 Task: Select "calendar" in view as.
Action: Mouse moved to (312, 484)
Screenshot: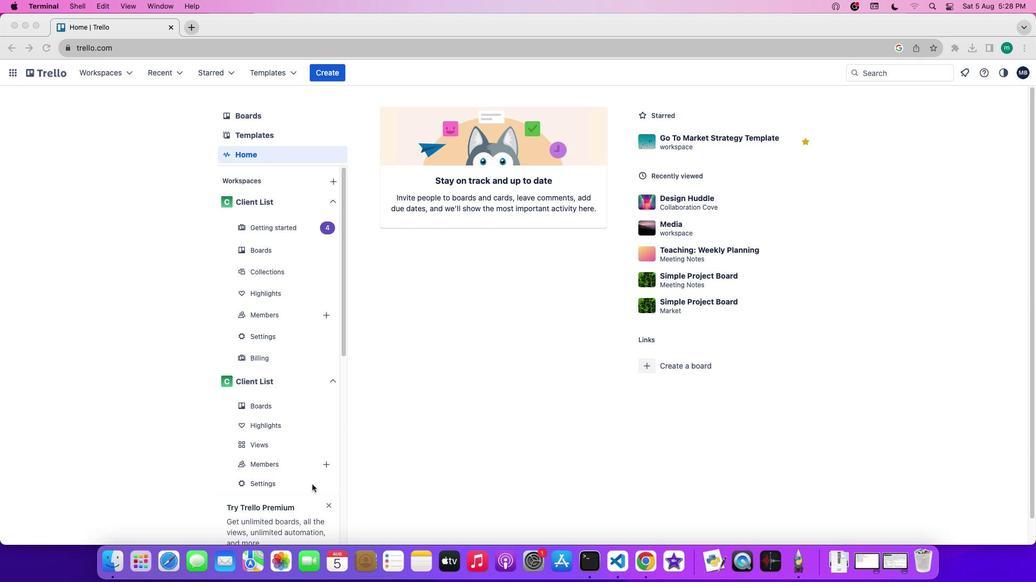 
Action: Mouse pressed left at (312, 484)
Screenshot: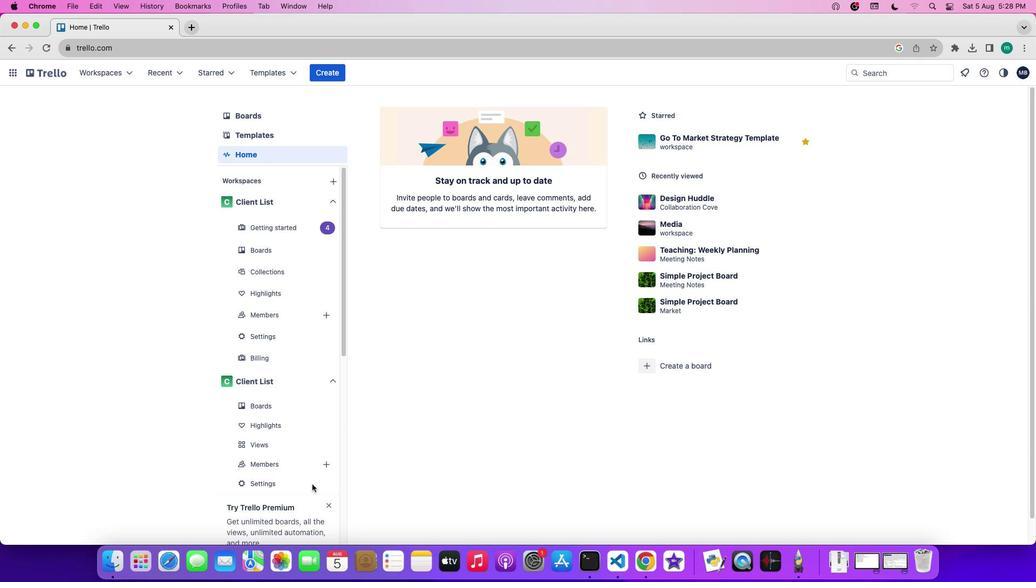 
Action: Mouse moved to (312, 485)
Screenshot: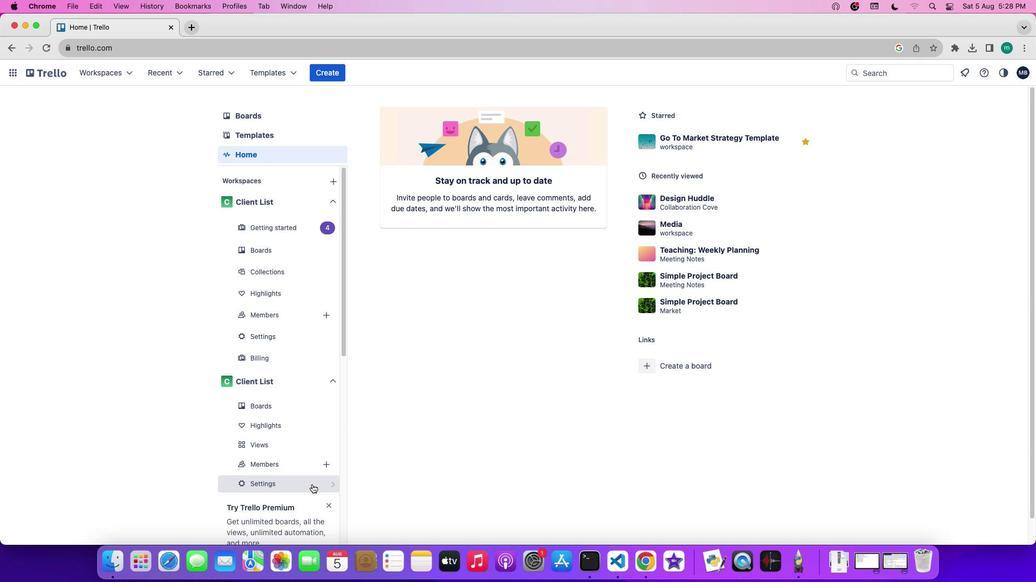 
Action: Mouse pressed left at (312, 485)
Screenshot: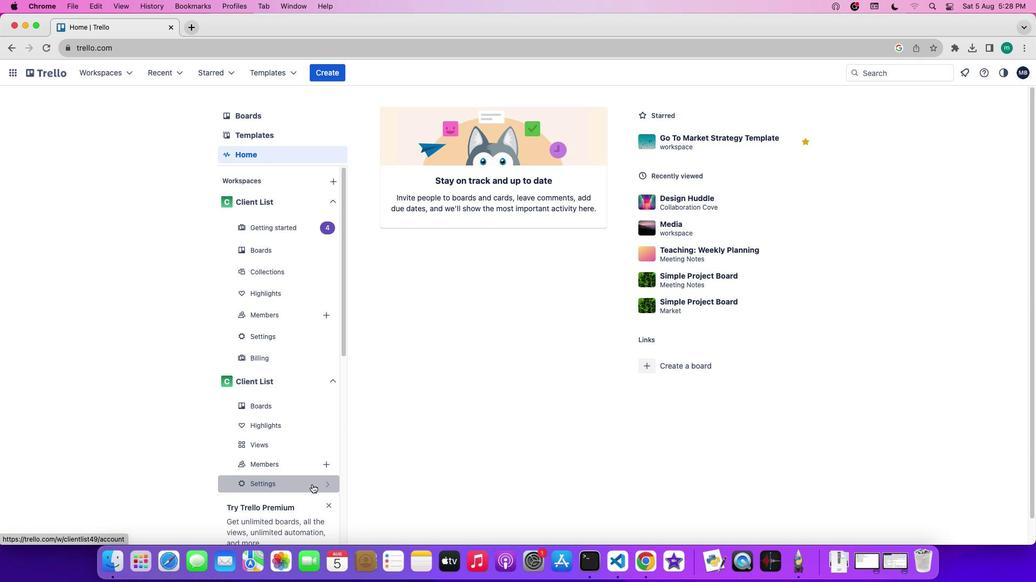 
Action: Mouse moved to (100, 216)
Screenshot: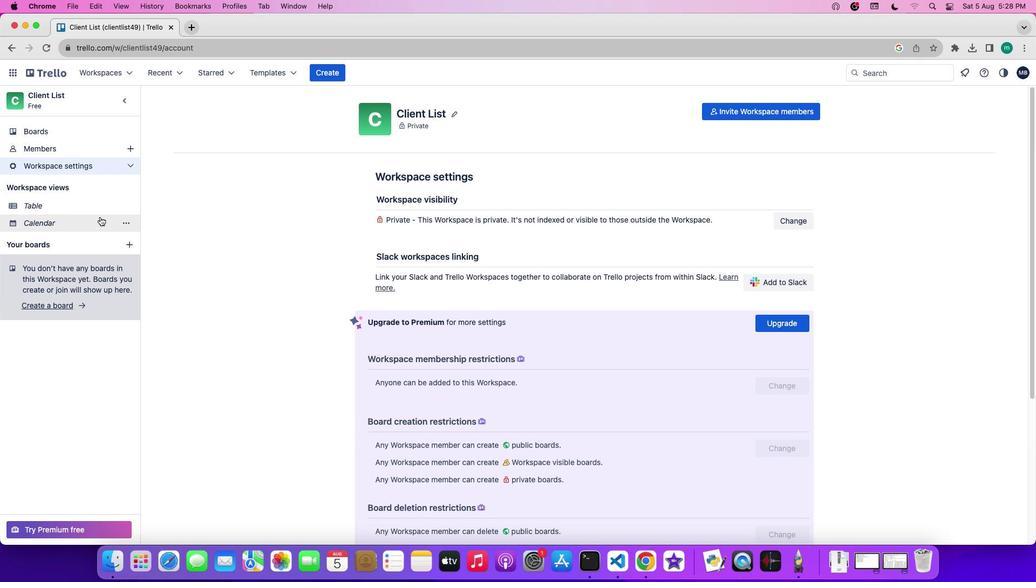 
Action: Mouse pressed left at (100, 216)
Screenshot: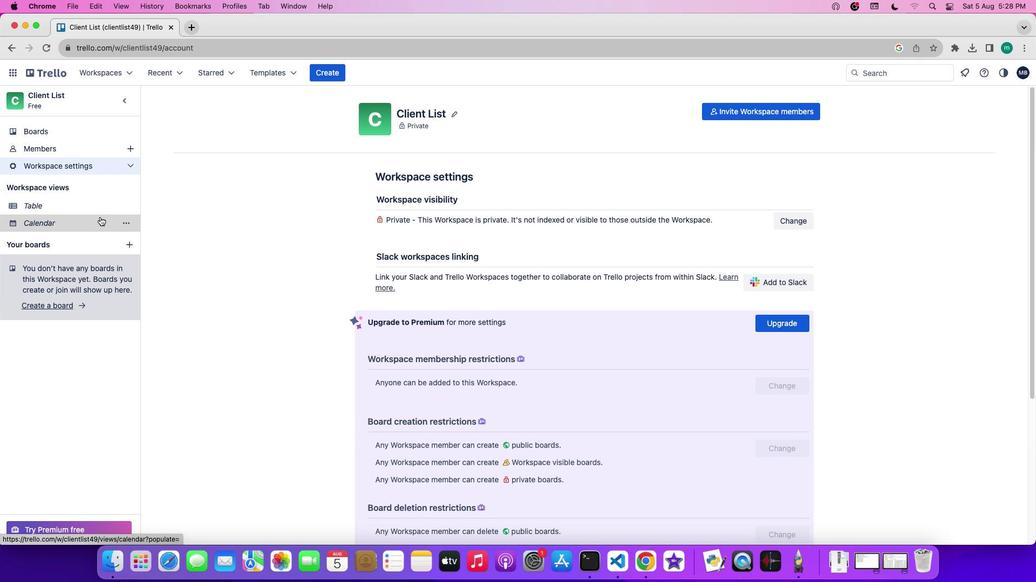 
Action: Mouse moved to (190, 232)
Screenshot: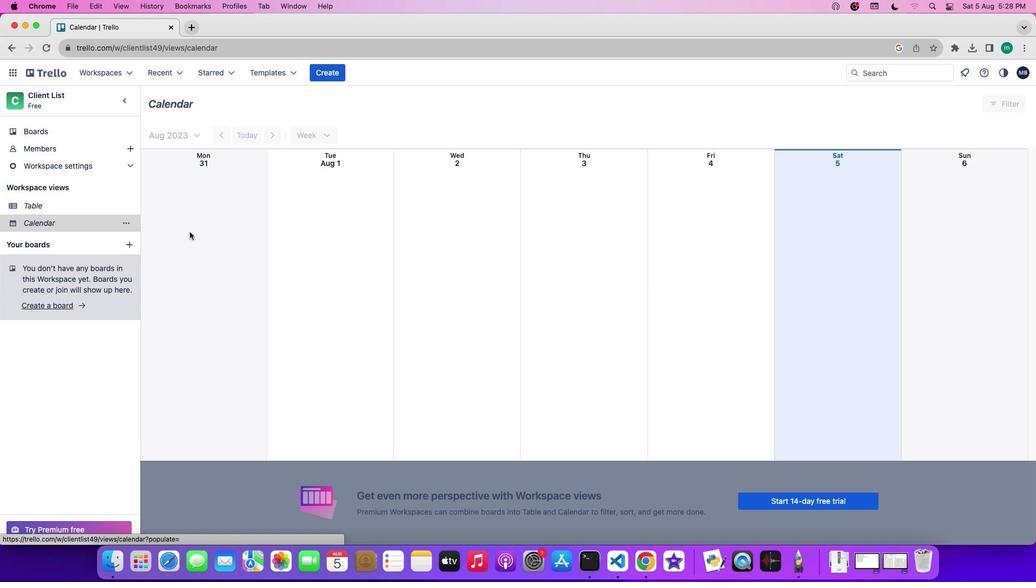 
